 Task: Look for products in the category "Tofu & Meat Alternatives" from Mori Nu only.
Action: Mouse moved to (708, 274)
Screenshot: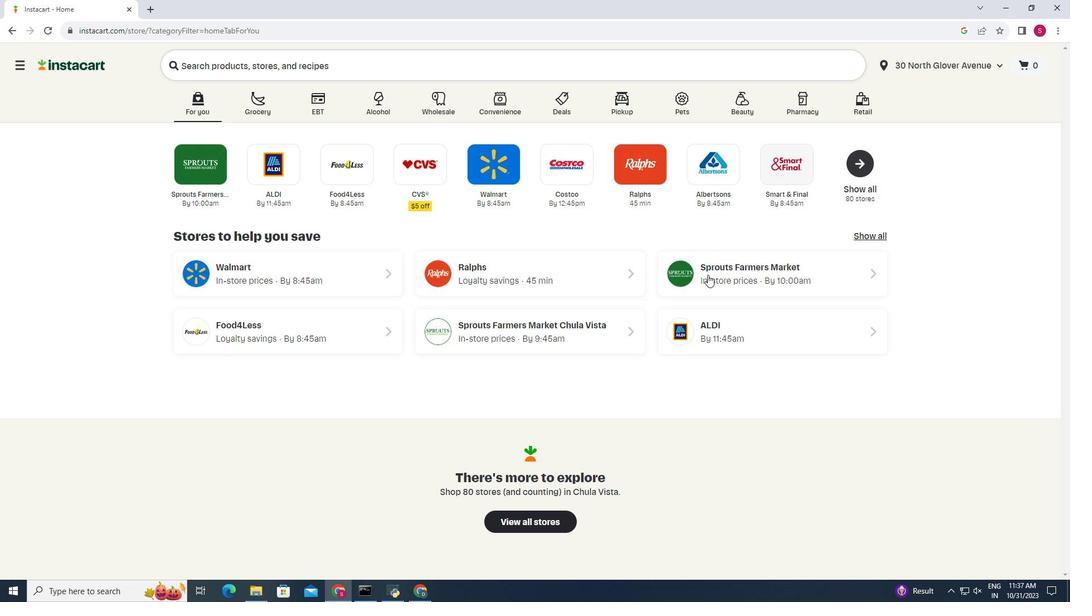 
Action: Mouse pressed left at (708, 274)
Screenshot: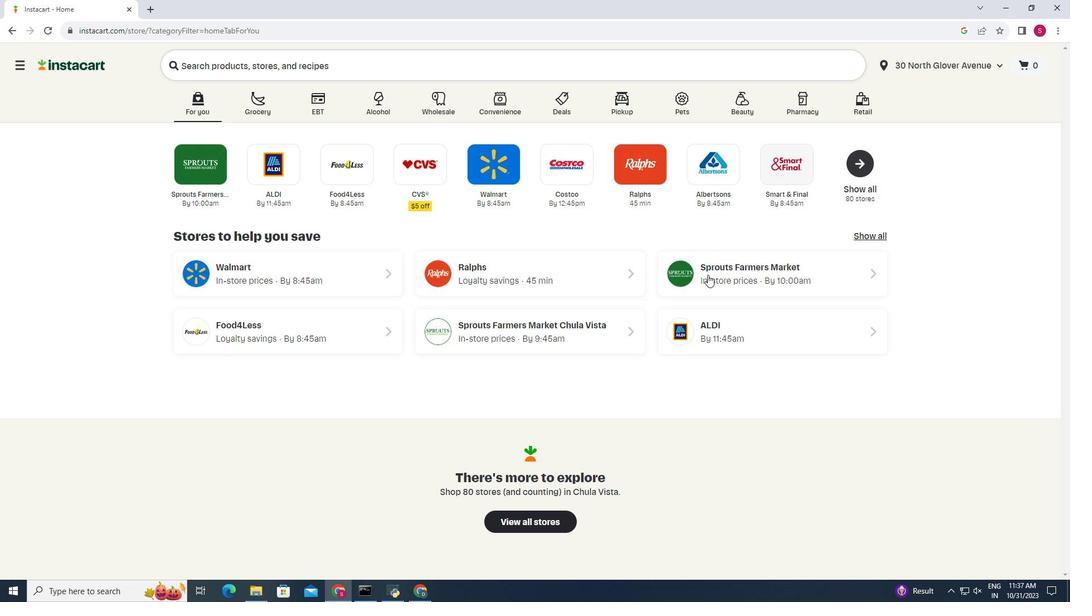 
Action: Mouse moved to (78, 489)
Screenshot: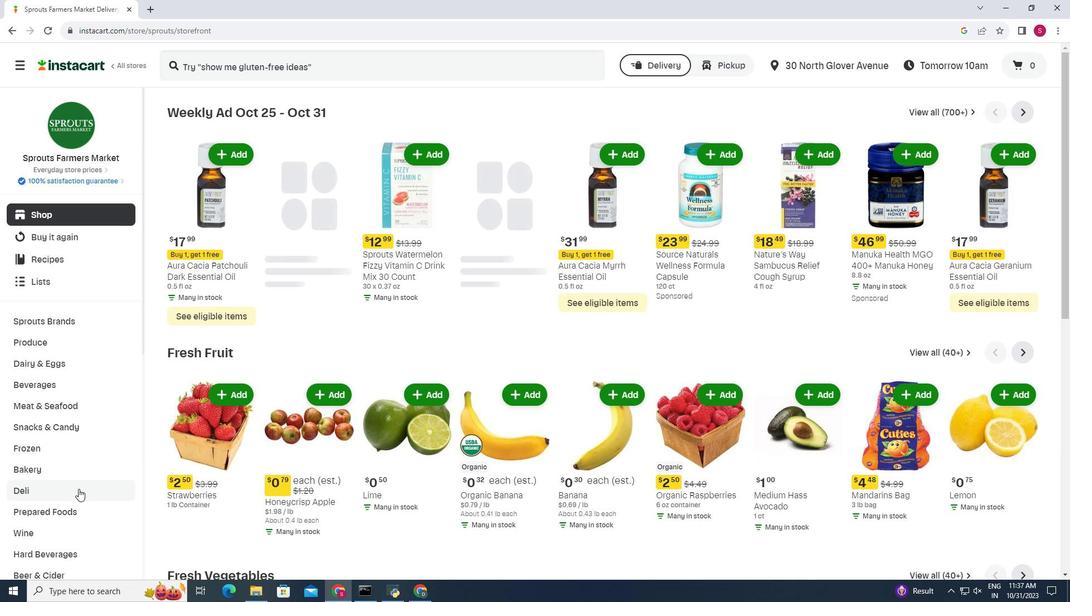 
Action: Mouse pressed left at (78, 489)
Screenshot: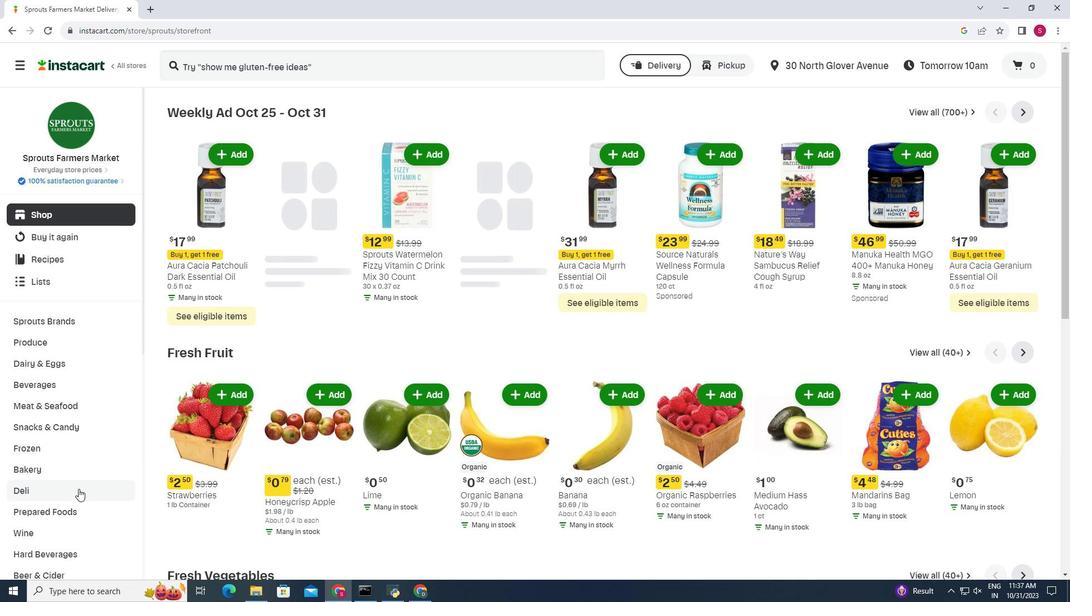 
Action: Mouse moved to (500, 141)
Screenshot: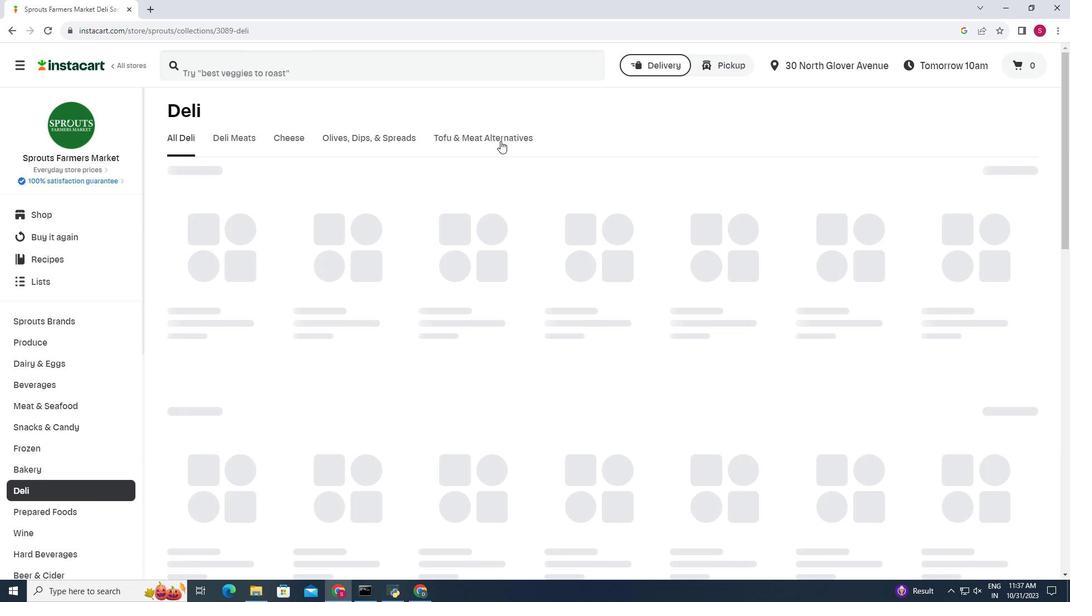 
Action: Mouse pressed left at (500, 141)
Screenshot: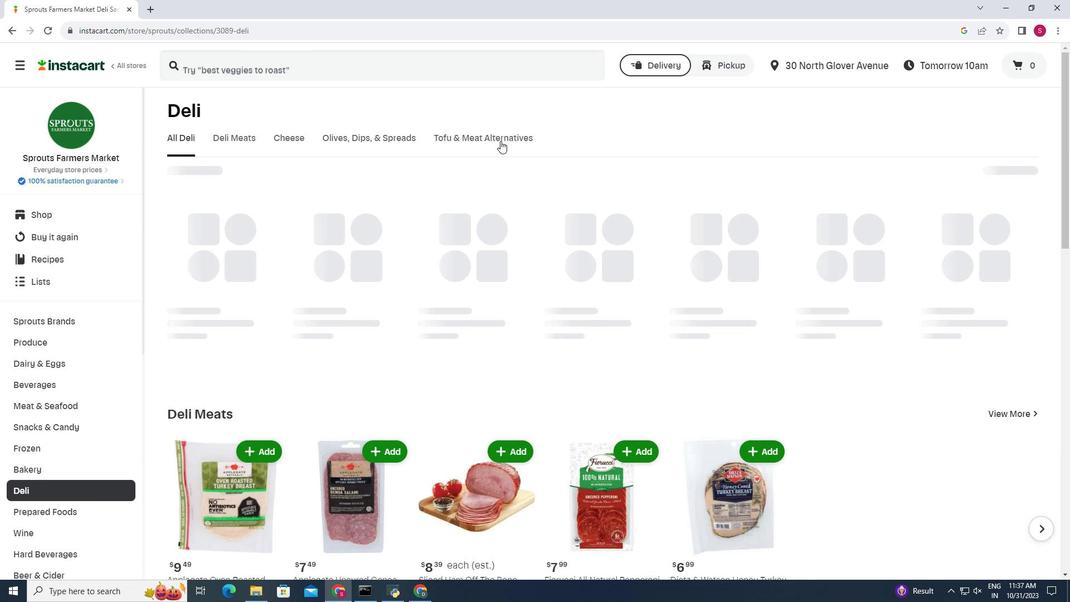 
Action: Mouse moved to (377, 228)
Screenshot: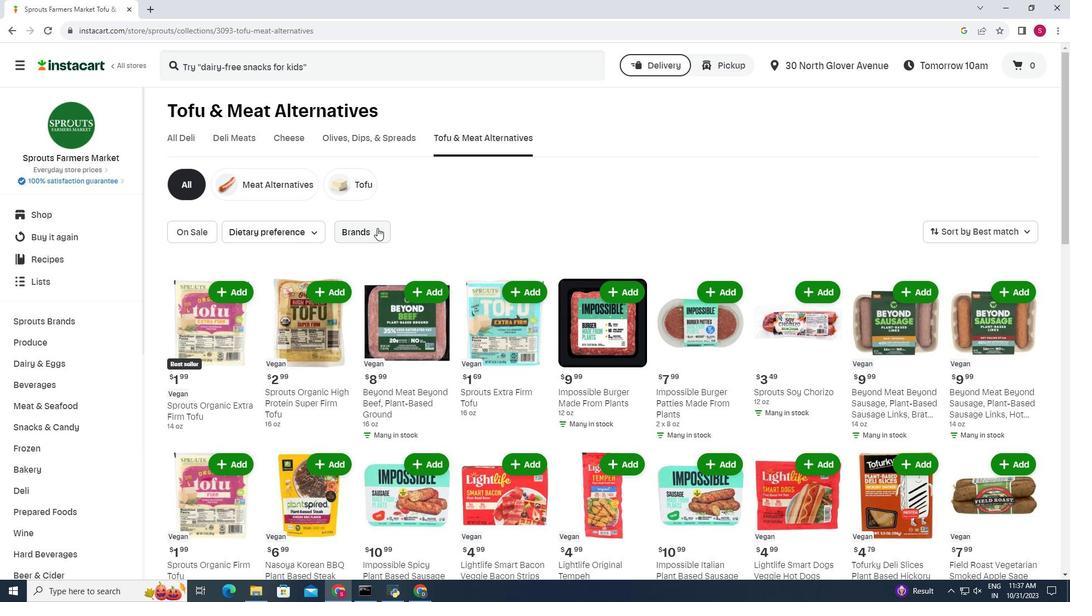 
Action: Mouse pressed left at (377, 228)
Screenshot: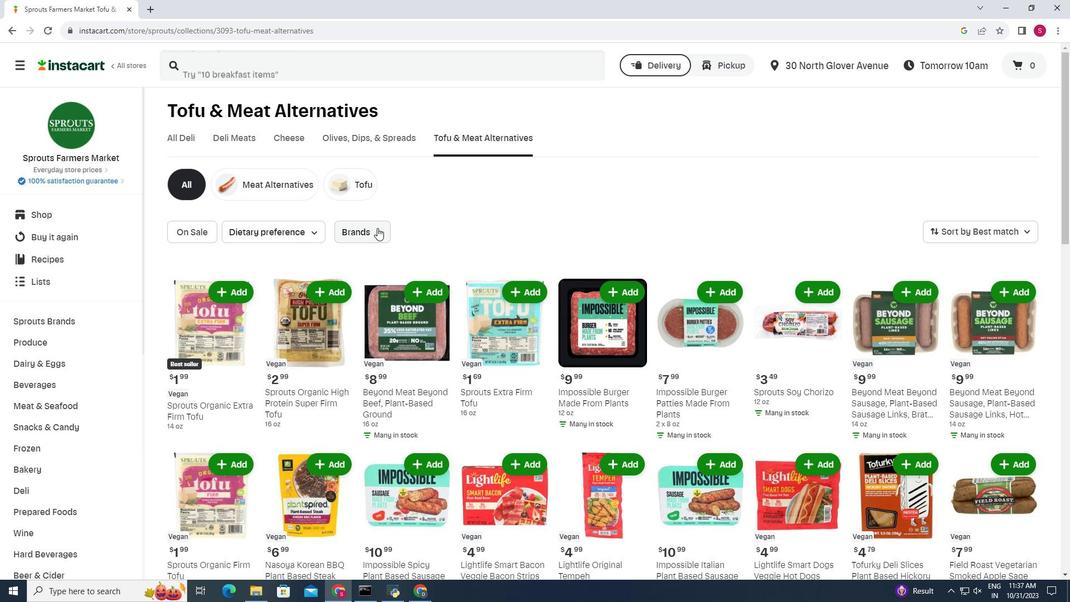 
Action: Mouse moved to (370, 272)
Screenshot: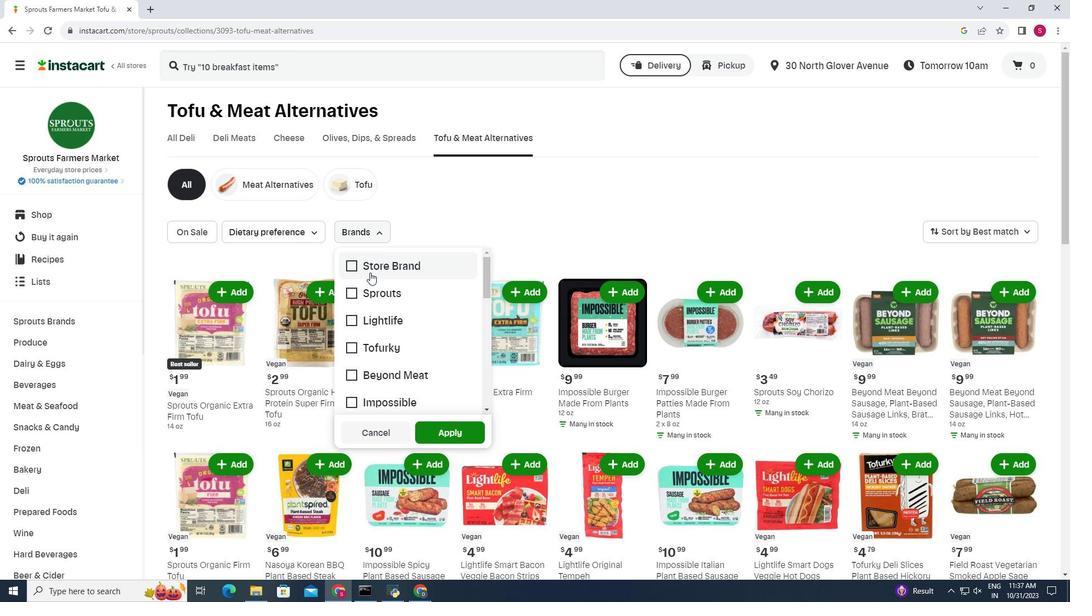 
Action: Mouse scrolled (370, 272) with delta (0, 0)
Screenshot: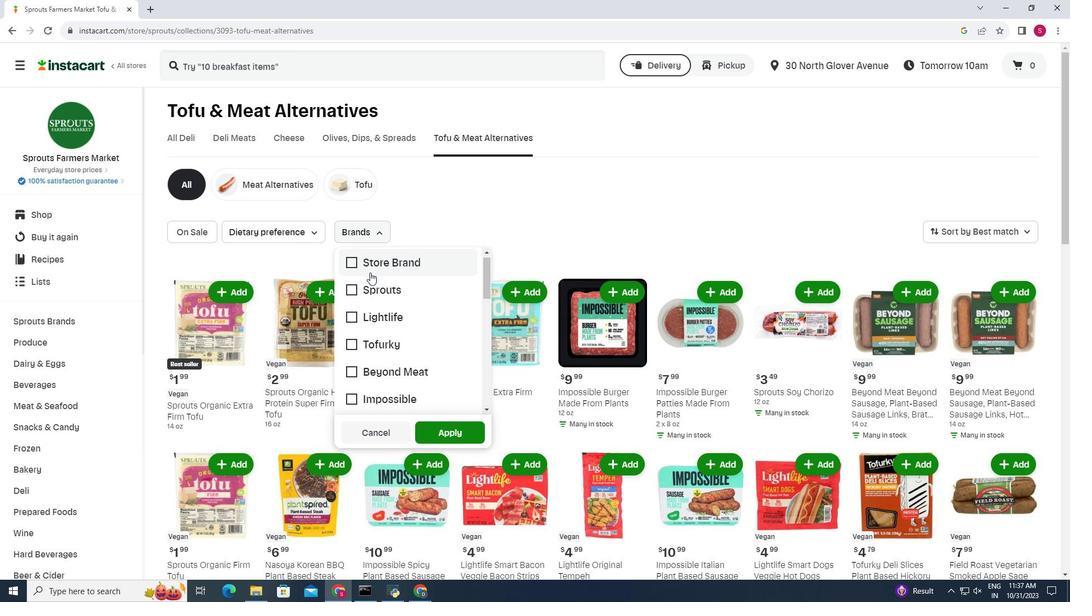 
Action: Mouse scrolled (370, 272) with delta (0, 0)
Screenshot: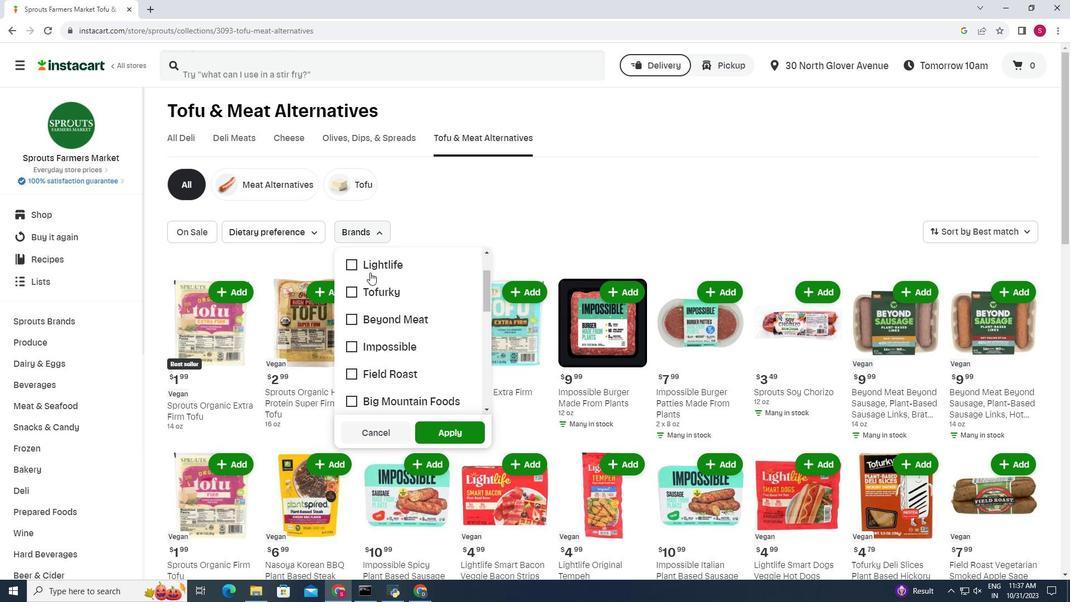 
Action: Mouse scrolled (370, 272) with delta (0, 0)
Screenshot: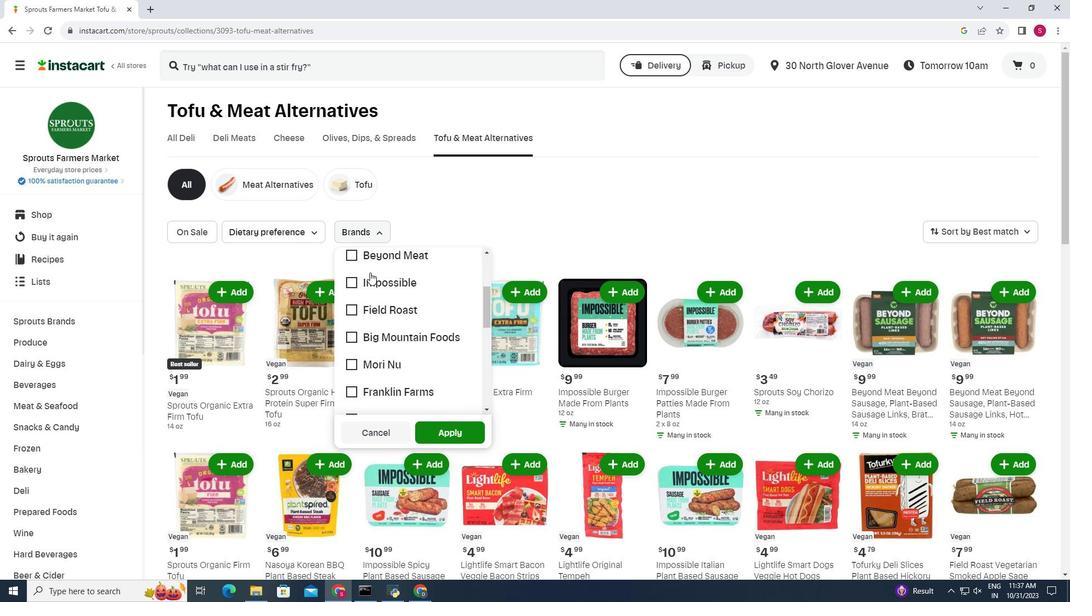 
Action: Mouse moved to (355, 313)
Screenshot: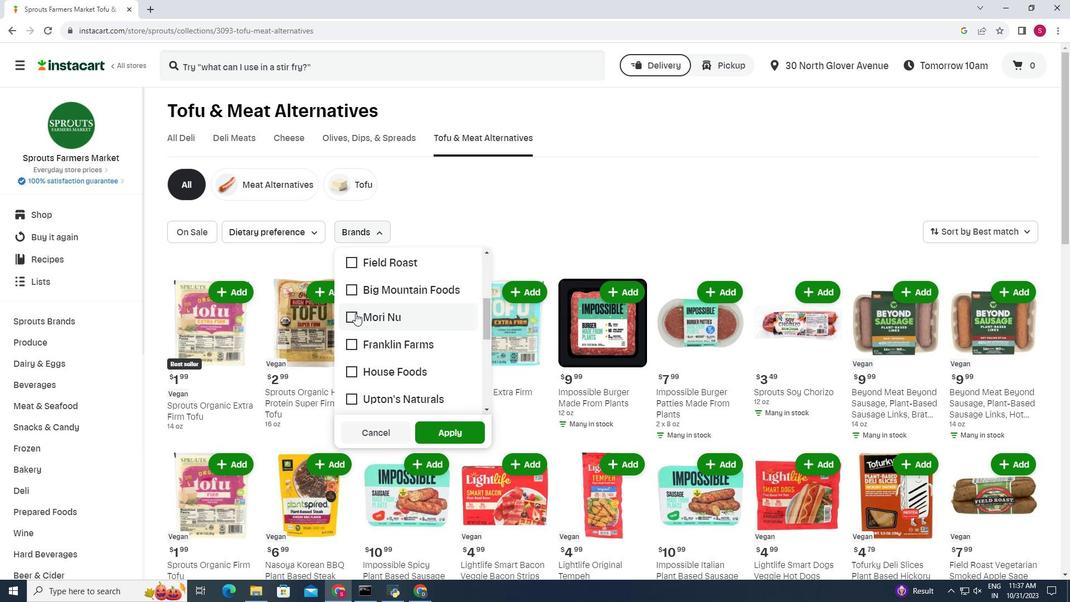 
Action: Mouse pressed left at (355, 313)
Screenshot: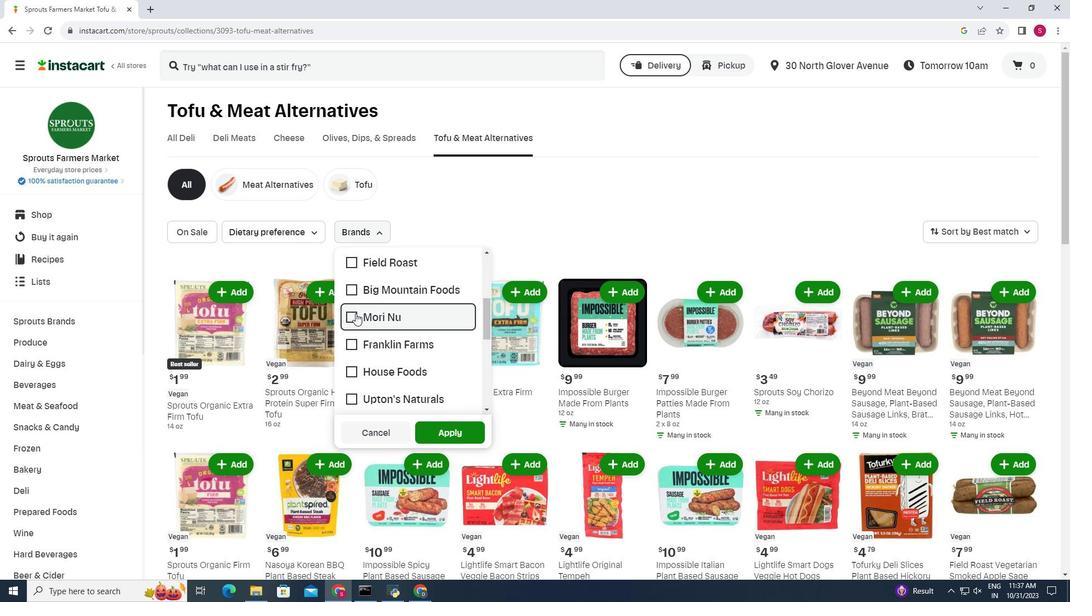 
Action: Mouse moved to (429, 428)
Screenshot: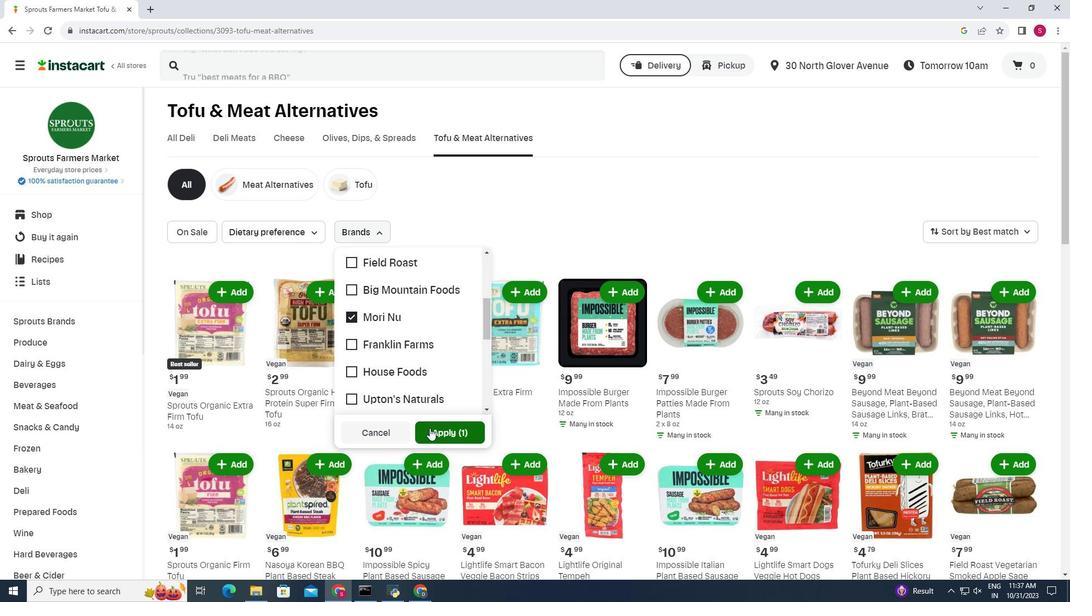 
Action: Mouse pressed left at (429, 428)
Screenshot: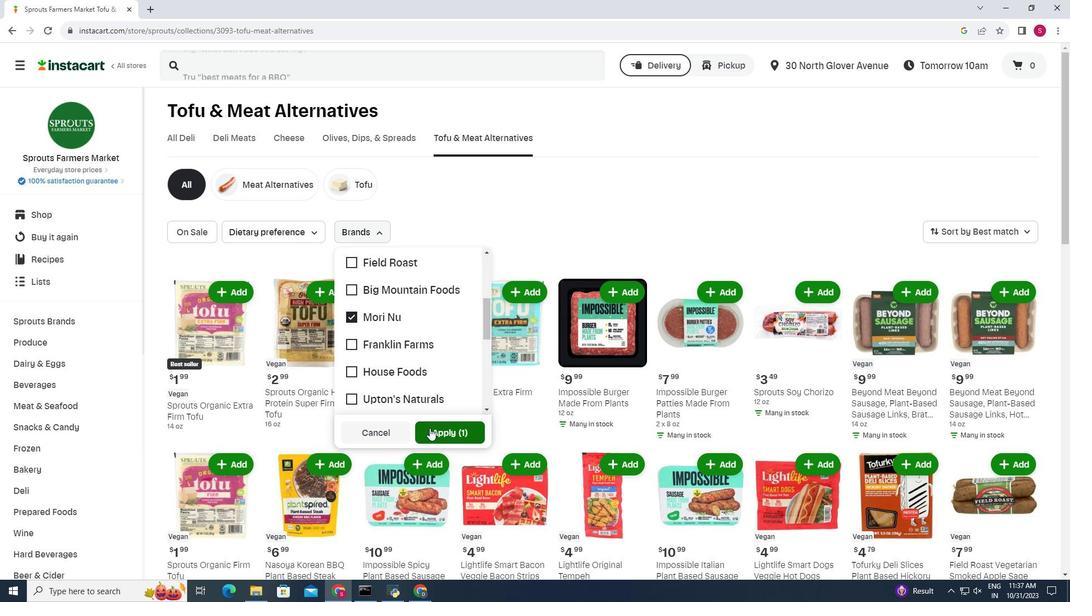 
Action: Mouse moved to (579, 257)
Screenshot: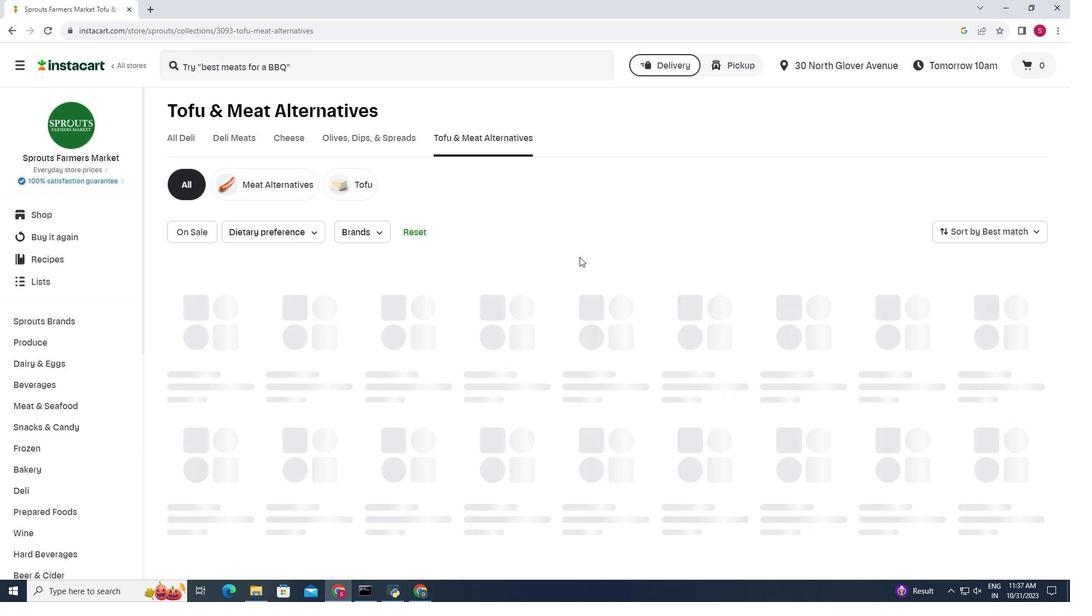 
